 Task: Add Nuttzo Power Fuel smooth, 7 nut and seed butter to the cart.
Action: Mouse moved to (255, 108)
Screenshot: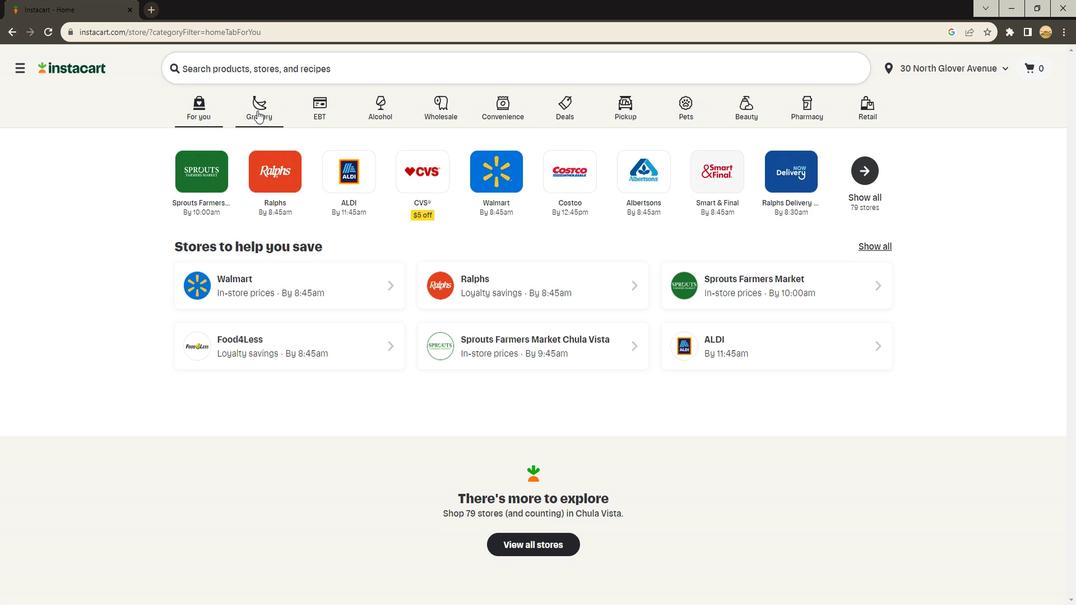 
Action: Mouse pressed left at (255, 108)
Screenshot: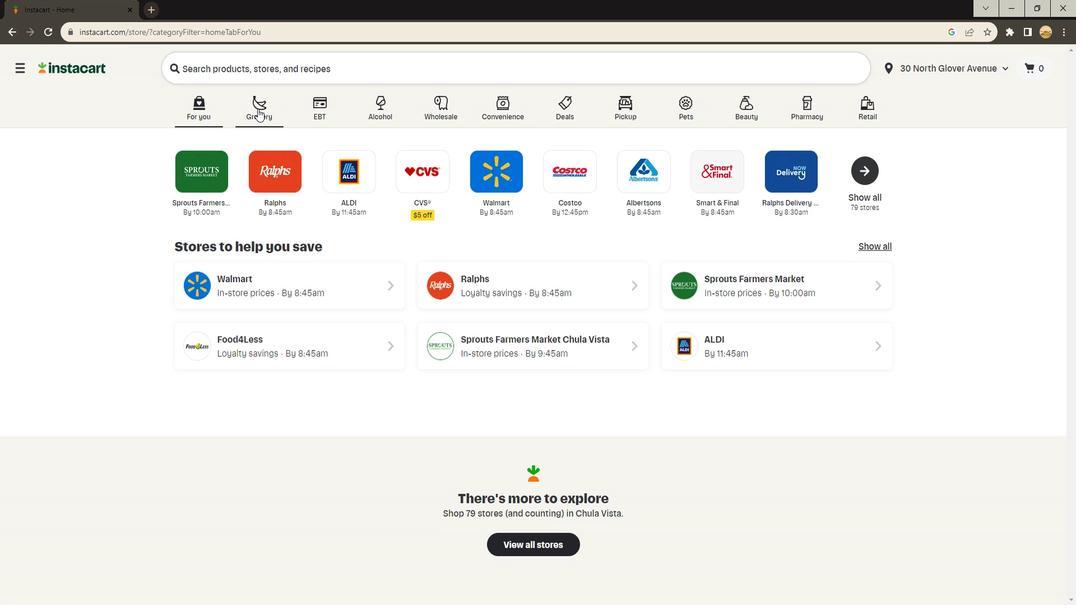 
Action: Mouse moved to (239, 310)
Screenshot: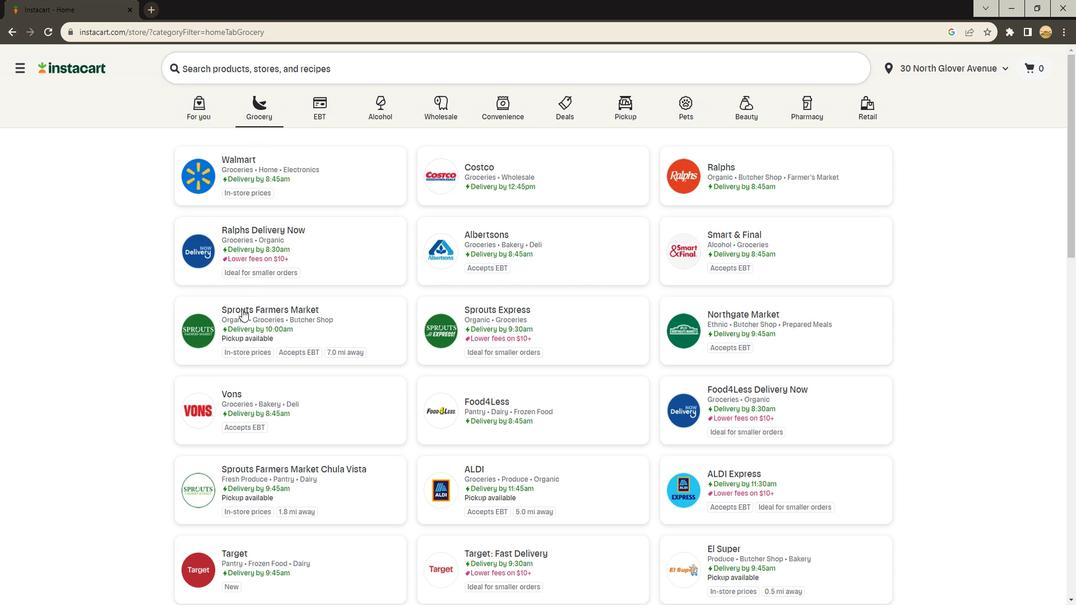 
Action: Mouse pressed left at (239, 310)
Screenshot: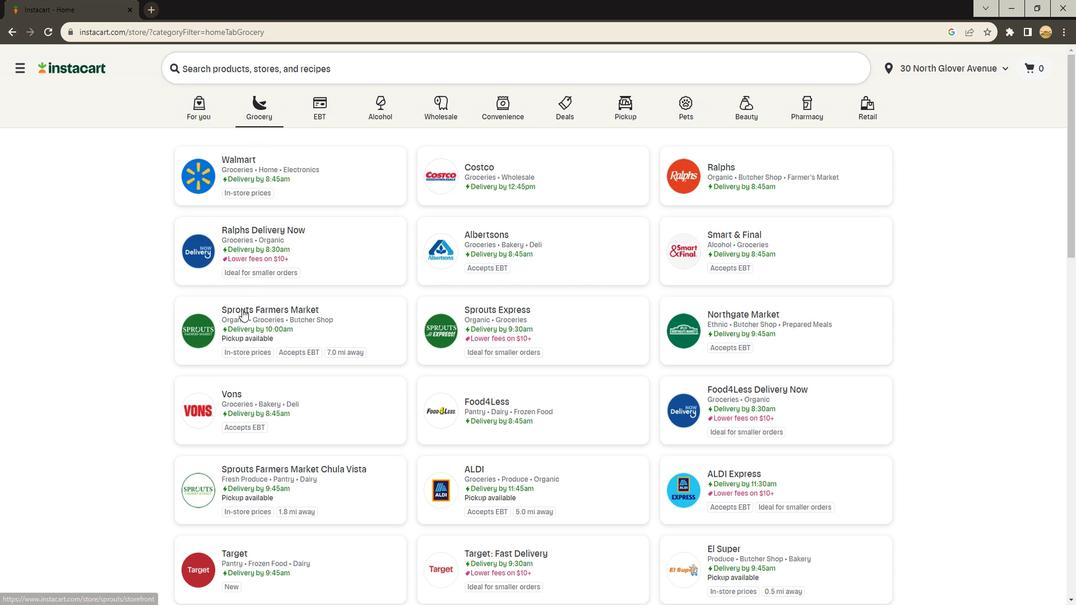 
Action: Mouse moved to (79, 340)
Screenshot: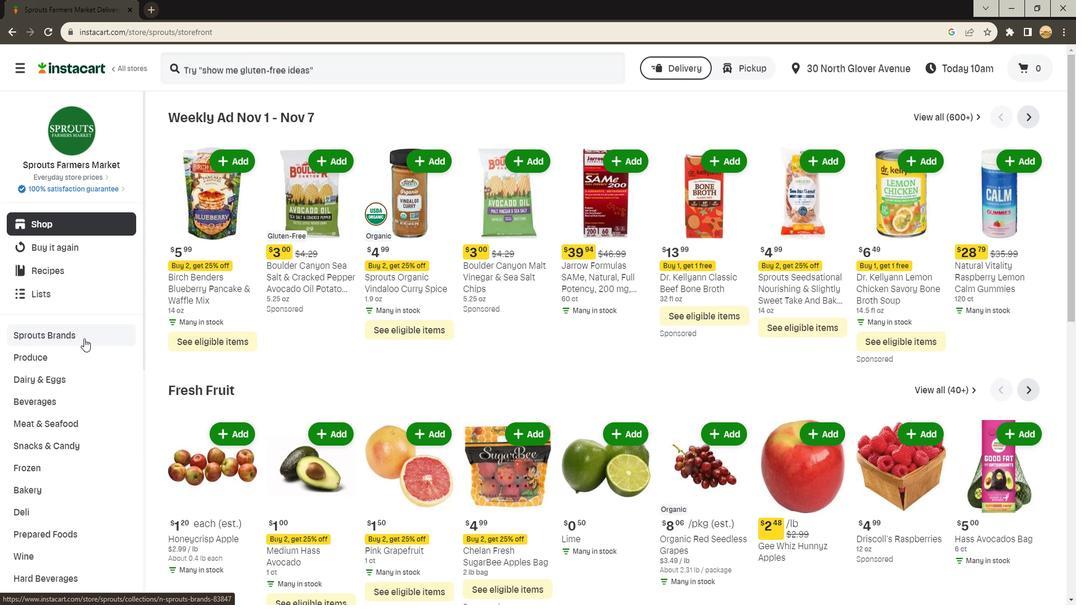 
Action: Mouse scrolled (79, 339) with delta (0, 0)
Screenshot: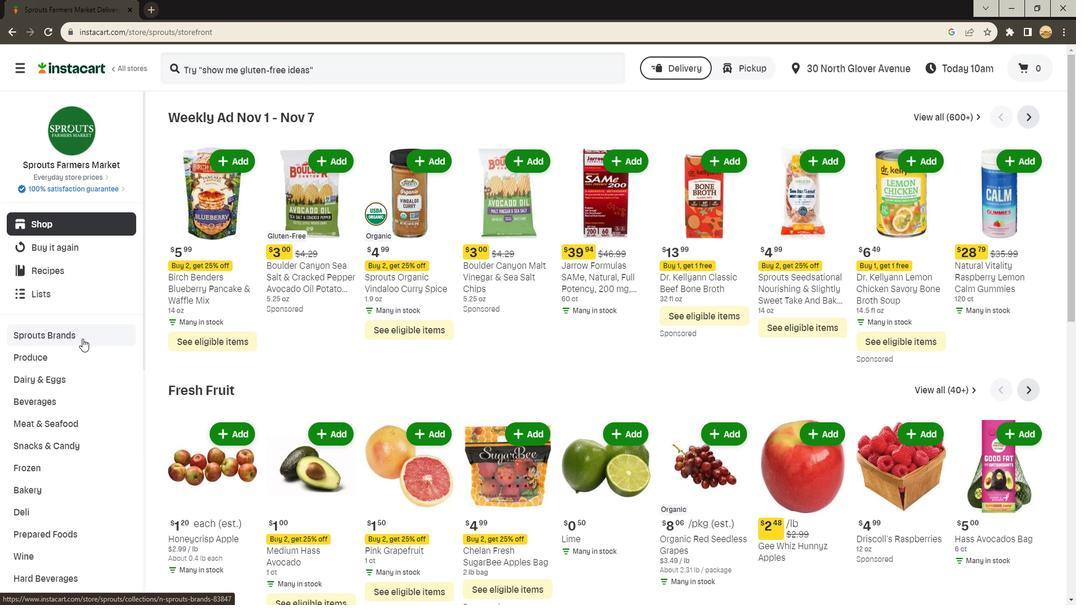 
Action: Mouse scrolled (79, 339) with delta (0, 0)
Screenshot: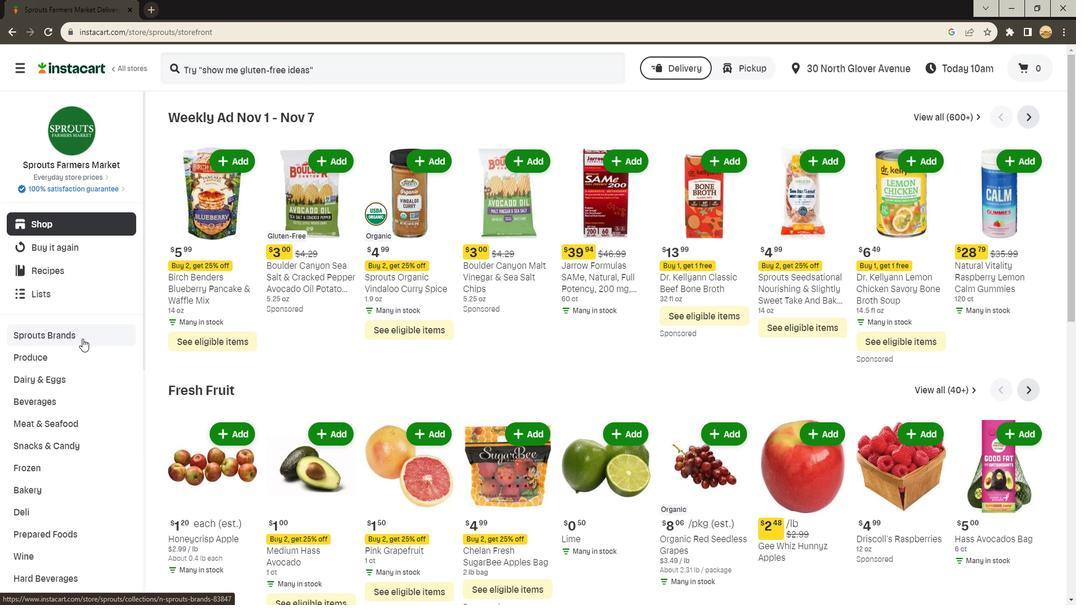 
Action: Mouse scrolled (79, 339) with delta (0, 0)
Screenshot: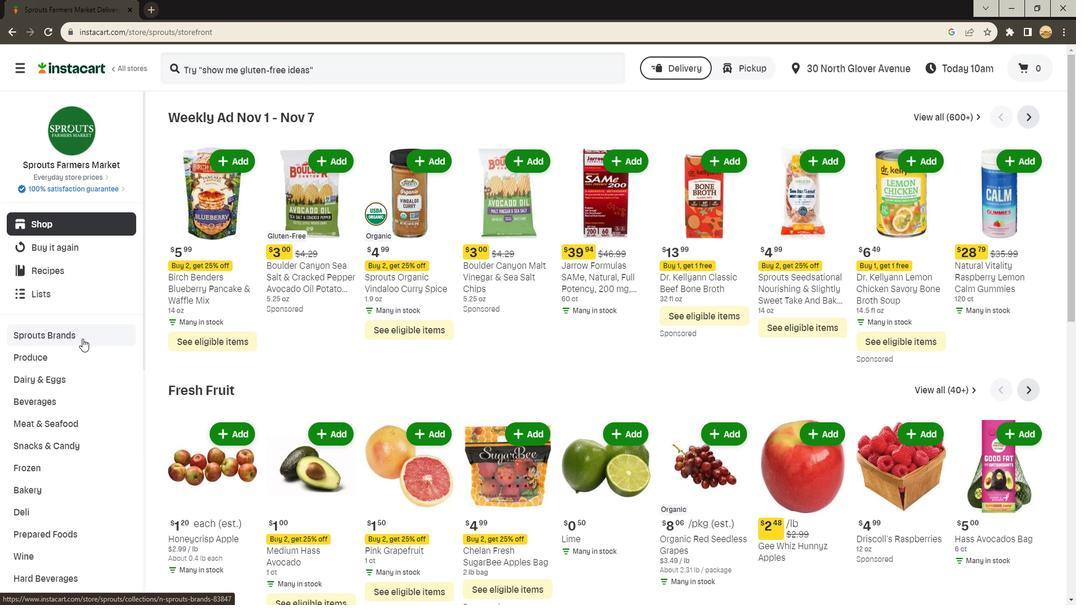 
Action: Mouse scrolled (79, 339) with delta (0, 0)
Screenshot: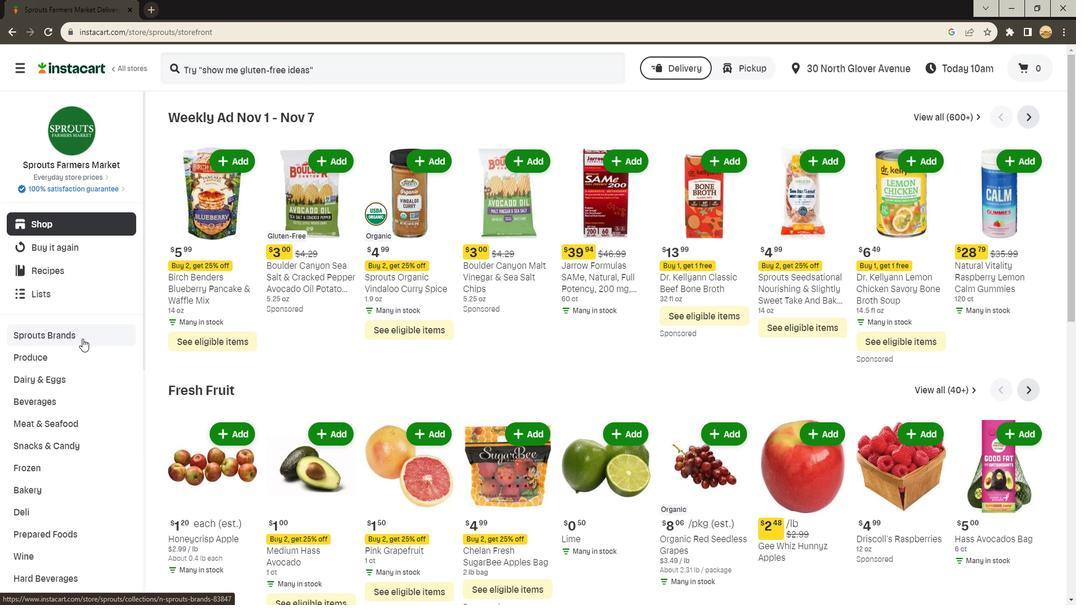 
Action: Mouse scrolled (79, 339) with delta (0, 0)
Screenshot: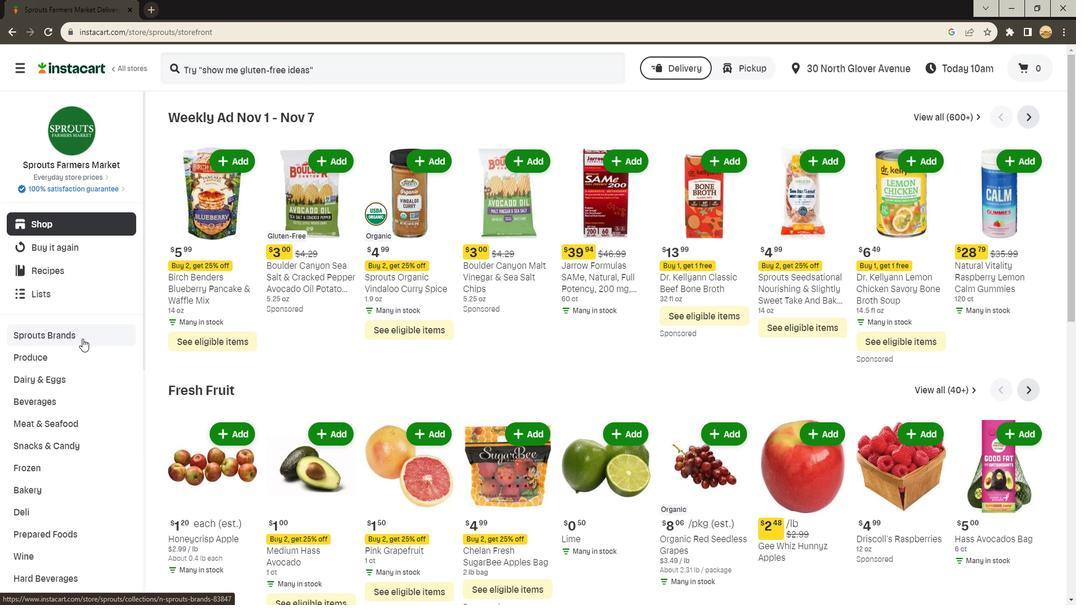 
Action: Mouse moved to (56, 394)
Screenshot: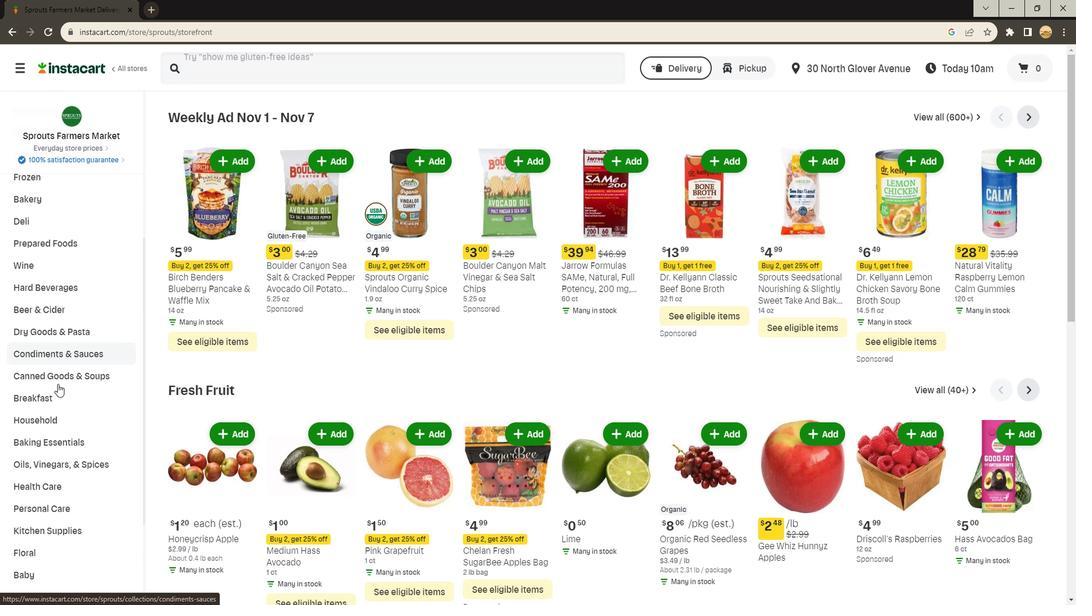 
Action: Mouse pressed left at (56, 394)
Screenshot: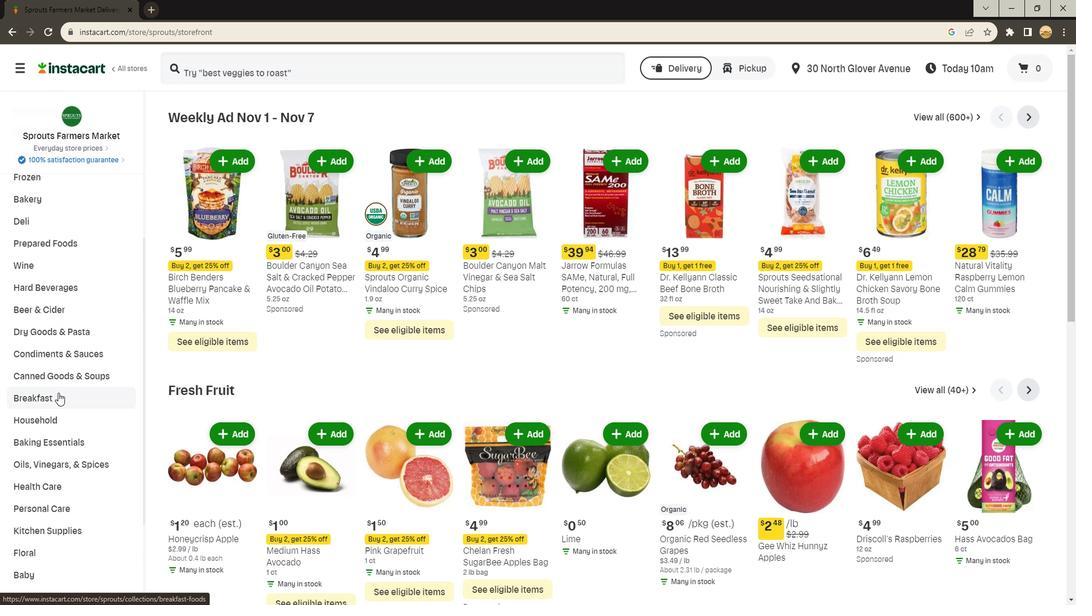 
Action: Mouse moved to (259, 143)
Screenshot: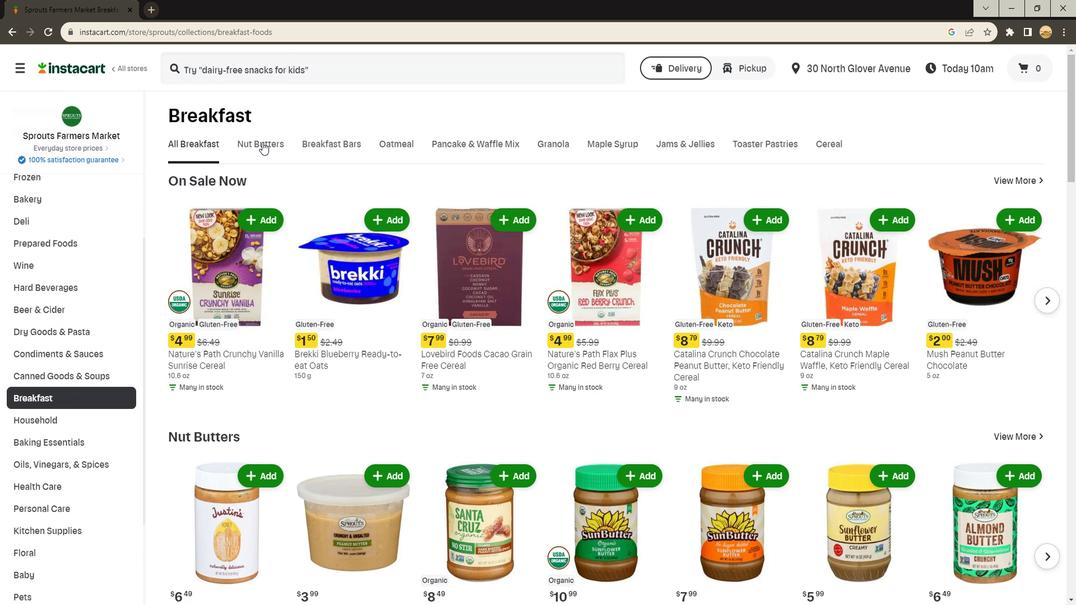 
Action: Mouse pressed left at (259, 143)
Screenshot: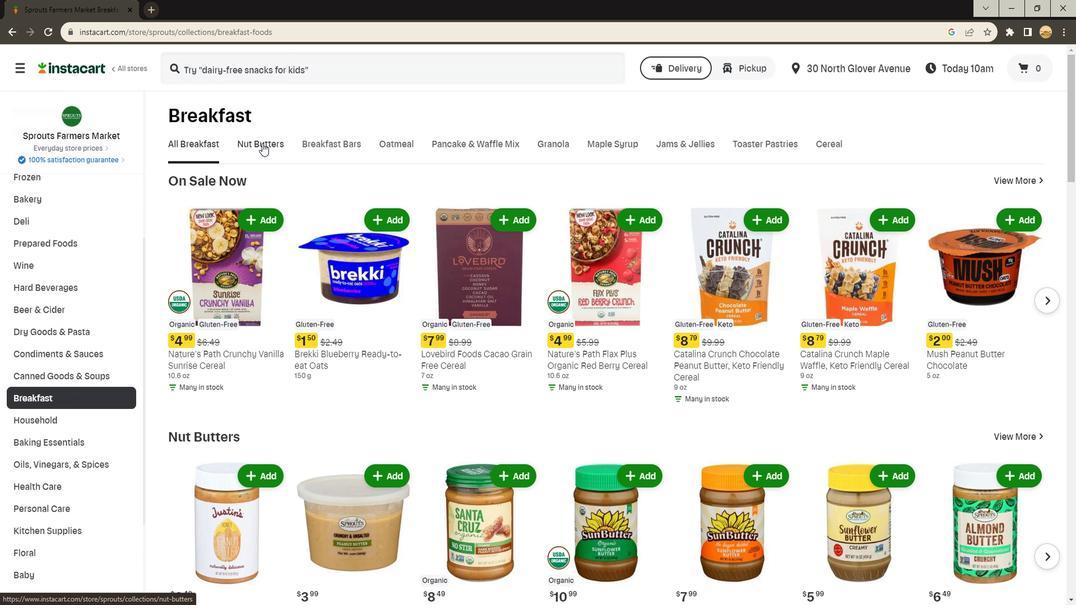 
Action: Mouse moved to (690, 190)
Screenshot: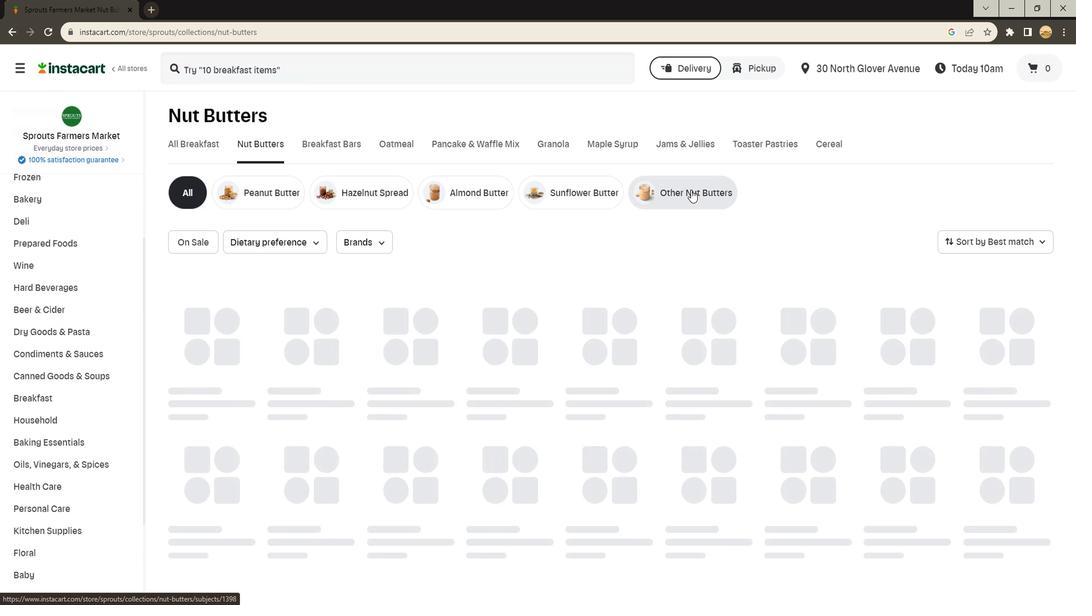 
Action: Mouse pressed left at (690, 190)
Screenshot: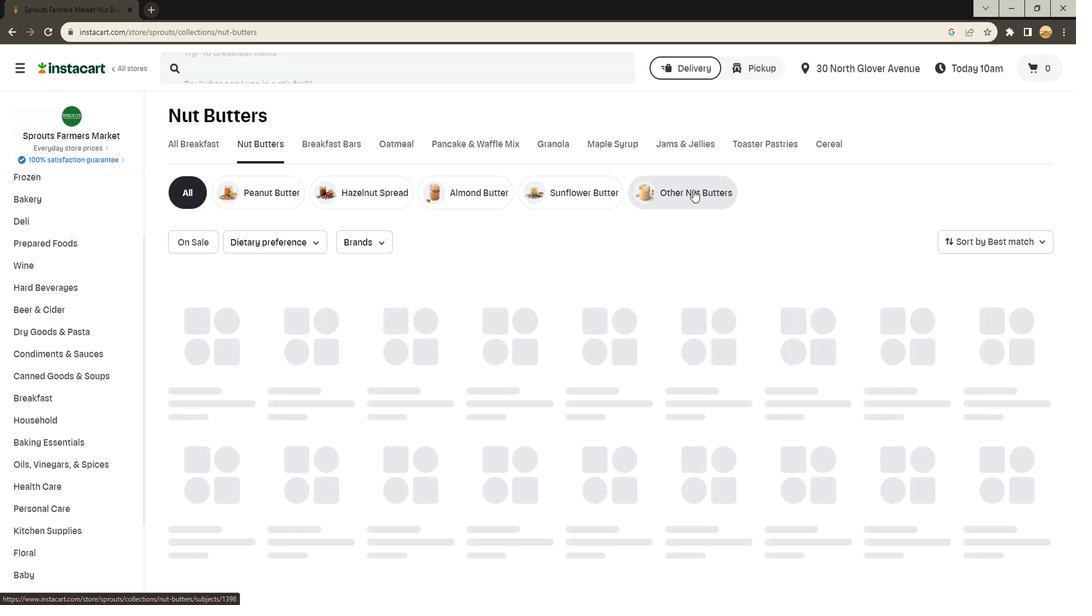 
Action: Mouse moved to (364, 72)
Screenshot: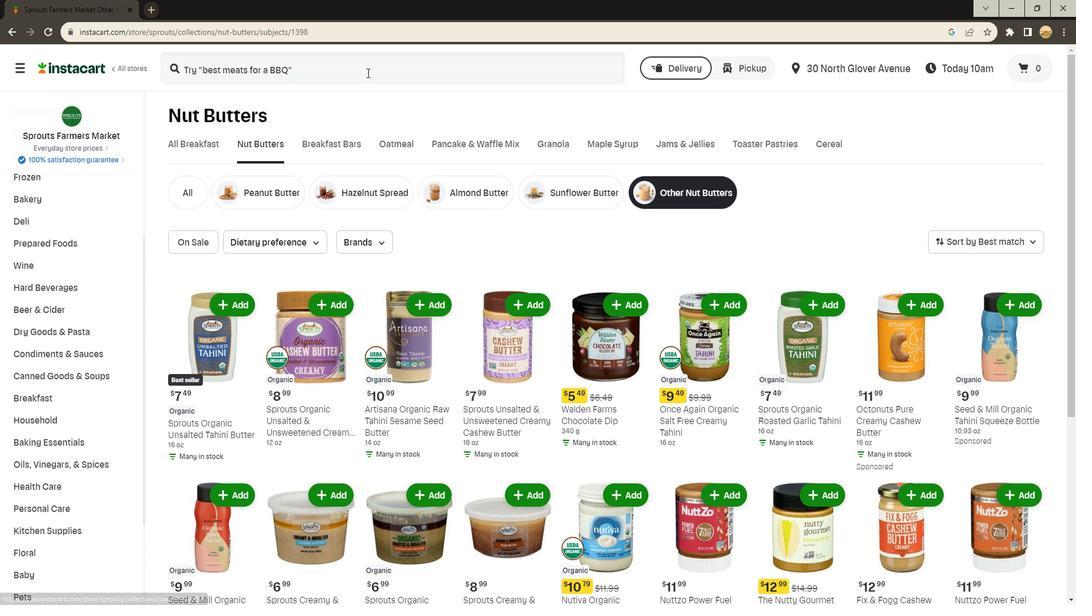 
Action: Mouse pressed left at (364, 72)
Screenshot: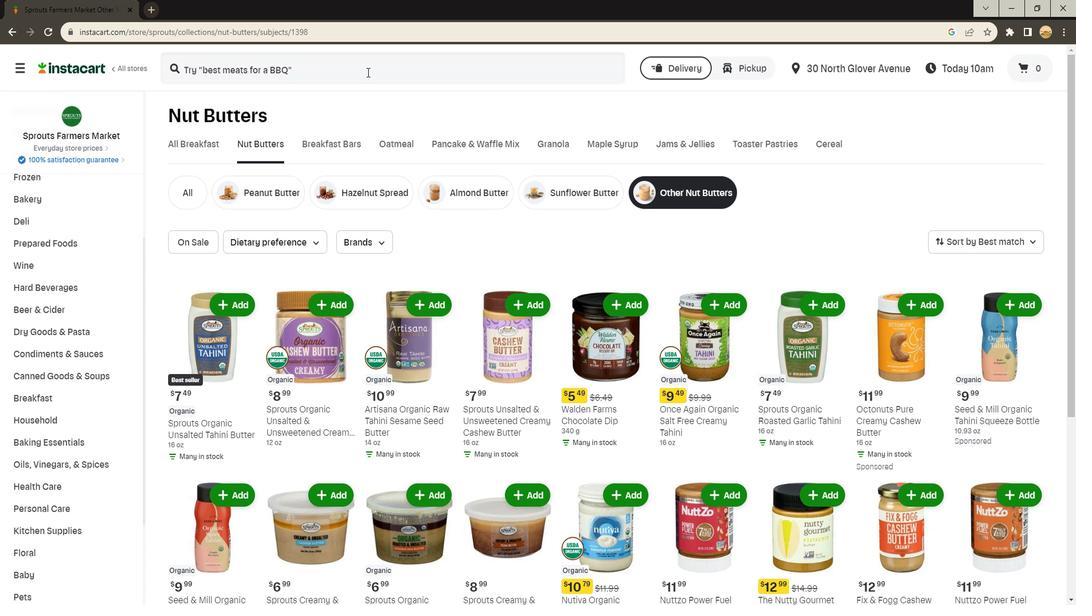 
Action: Key pressed <Key.shift>Nutzo<Key.space><Key.shift>Power<Key.space><Key.shift>Fule<Key.space><Key.shift><Key.shift><Key.shift><Key.shift><Key.shift><Key.shift><Key.shift><Key.shift><Key.shift><Key.shift><Key.shift><Key.shift><Key.shift><Key.shift><Key.shift><Key.shift><Key.shift><Key.shift><Key.shift><Key.shift><Key.shift>Smooth<Key.space><Key.backspace>,<Key.space><Key.shift>7<Key.space><Key.shift><Key.shift>Nut<Key.space><Key.shift><Key.shift><Key.shift><Key.shift>and<Key.space><Key.shift><Key.shift><Key.shift><Key.shift><Key.shift><Key.shift><Key.shift><Key.shift><Key.shift><Key.shift><Key.shift><Key.shift><Key.shift><Key.shift>Seed<Key.space><Key.shift>Butter<Key.enter>
Screenshot: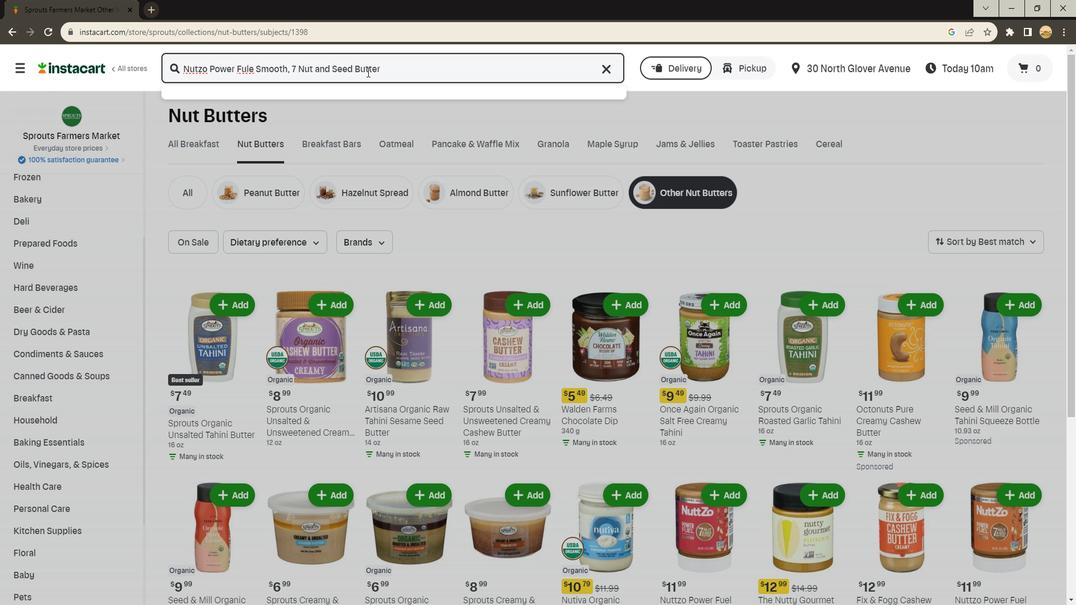 
Action: Mouse moved to (247, 68)
Screenshot: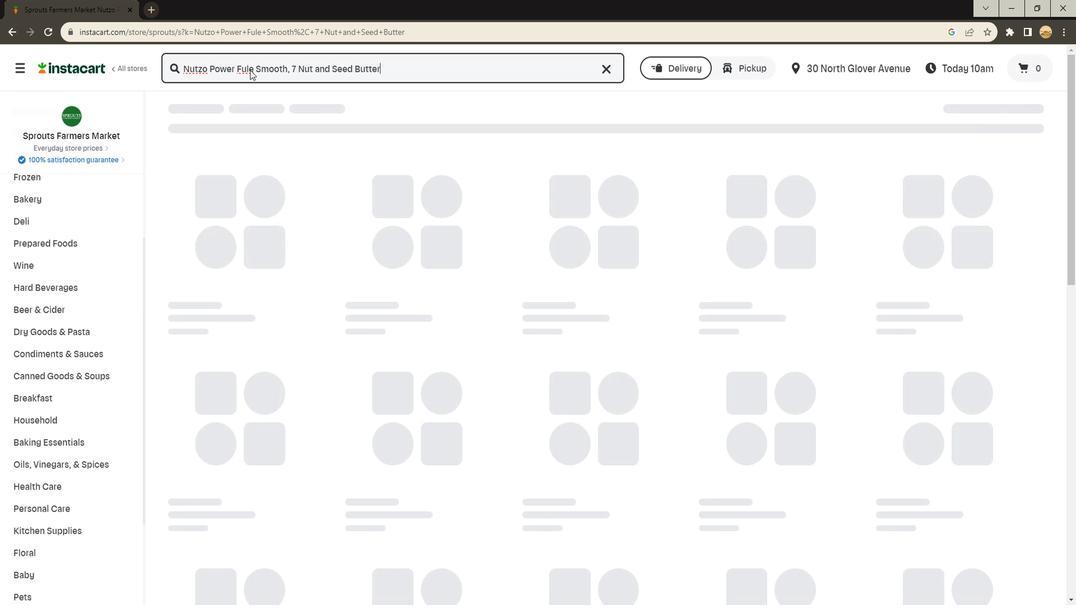 
Action: Mouse pressed left at (247, 68)
Screenshot: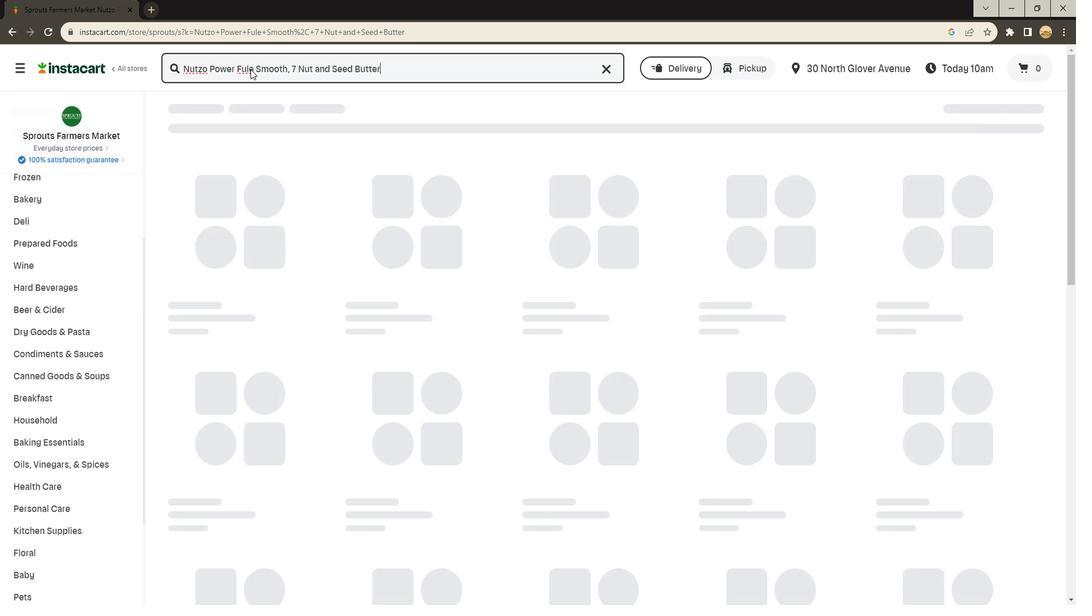 
Action: Key pressed <Key.backspace><Key.right>l<Key.enter>
Screenshot: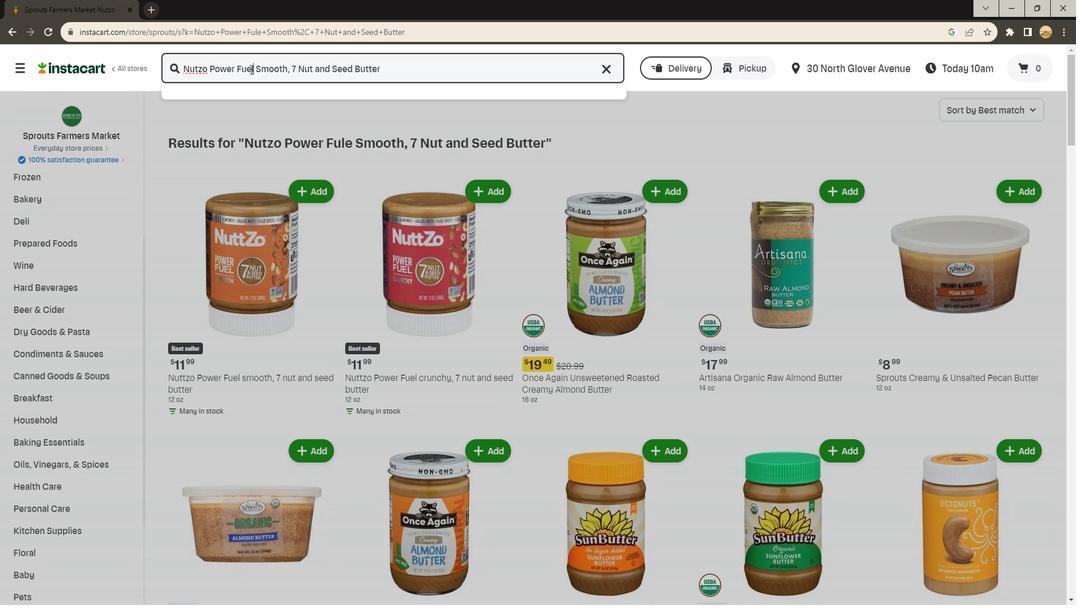
Action: Mouse moved to (315, 187)
Screenshot: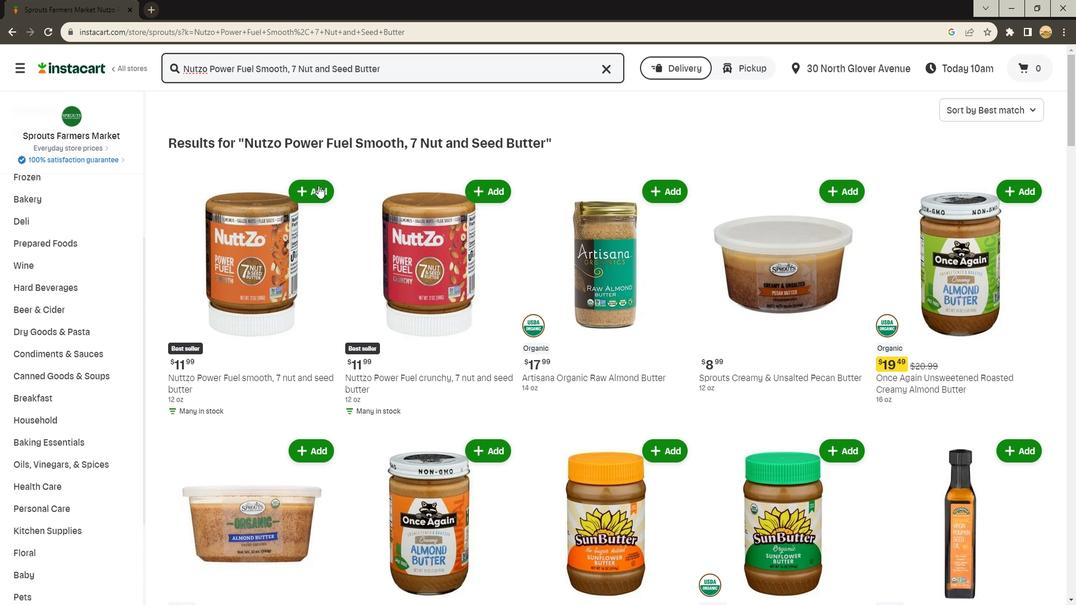 
Action: Mouse pressed left at (315, 187)
Screenshot: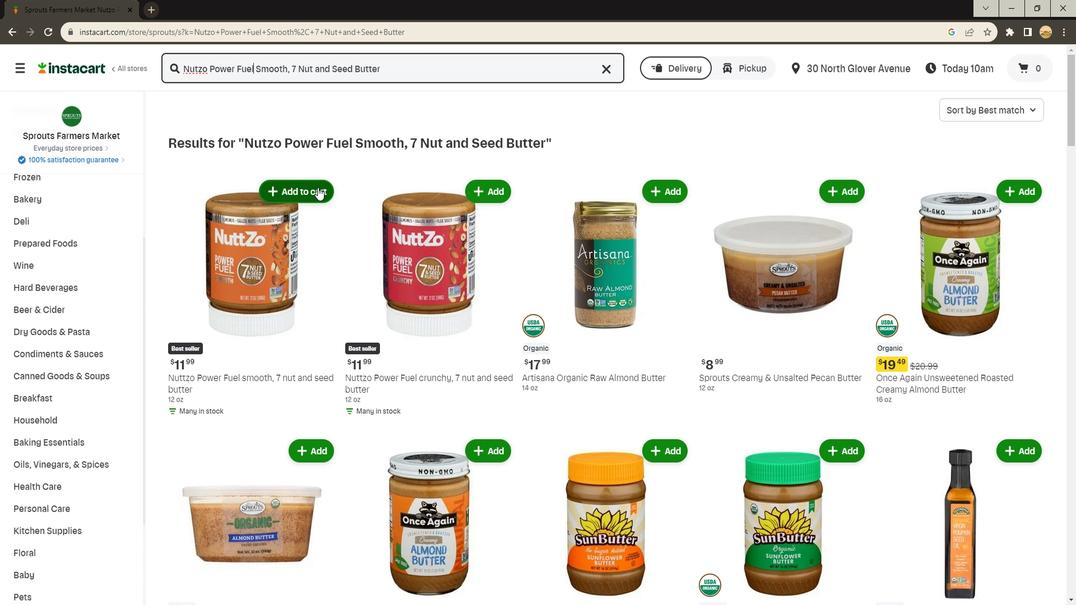 
Action: Mouse moved to (336, 284)
Screenshot: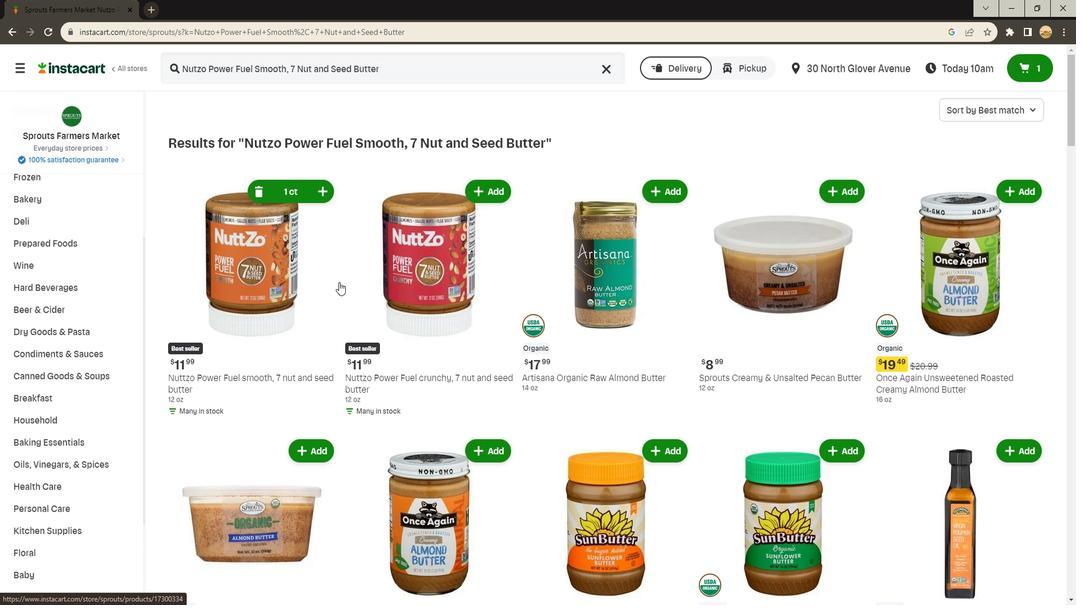 
